 Task: Rotate the triangle shape at 90 degrees in the anticlockwise direction.
Action: Mouse moved to (115, 83)
Screenshot: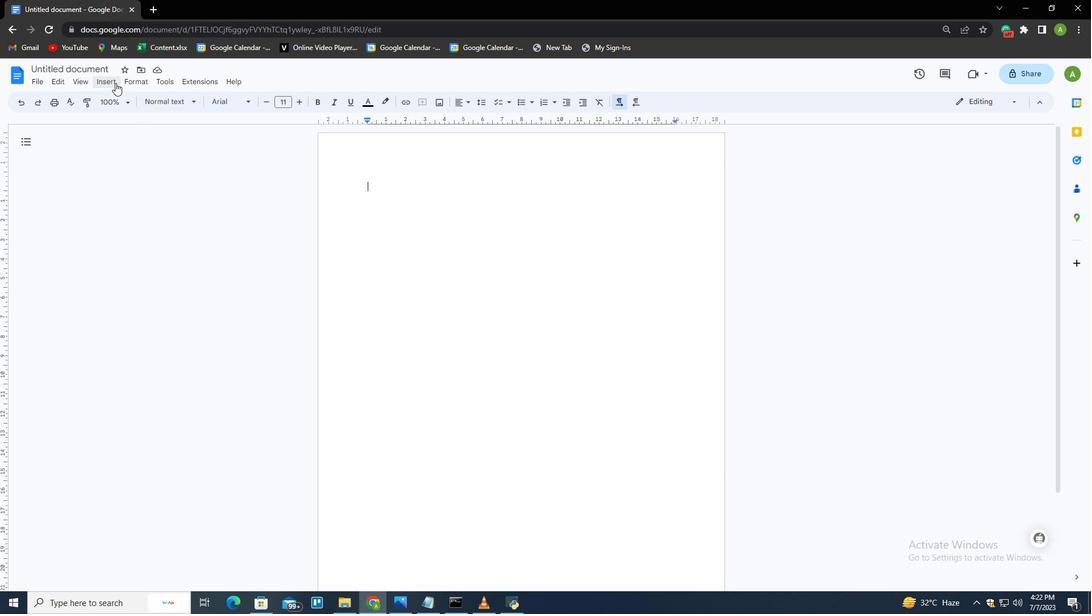 
Action: Mouse pressed left at (115, 83)
Screenshot: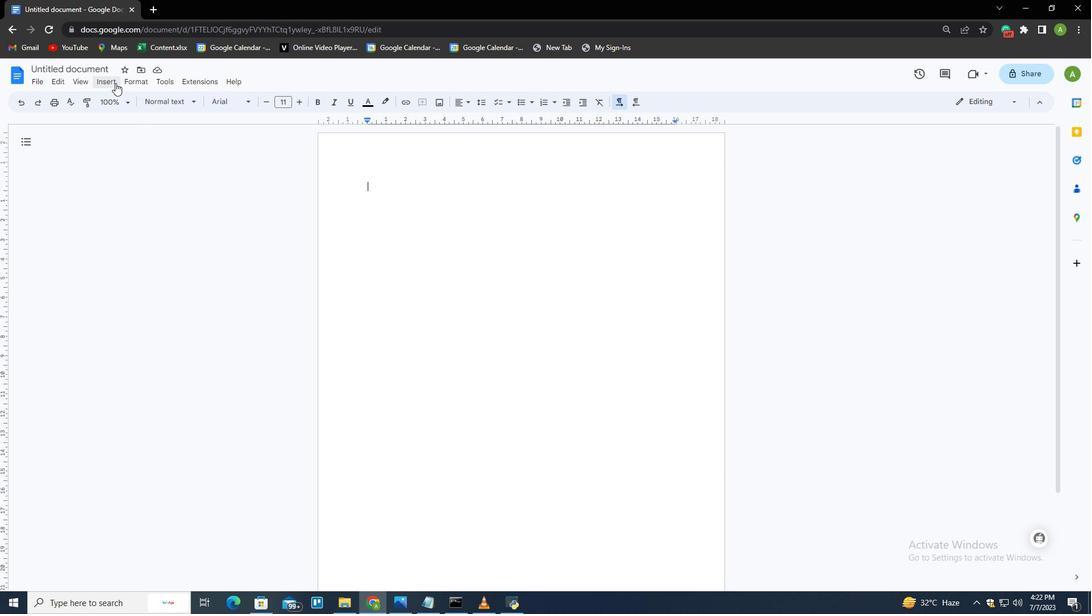 
Action: Mouse moved to (133, 135)
Screenshot: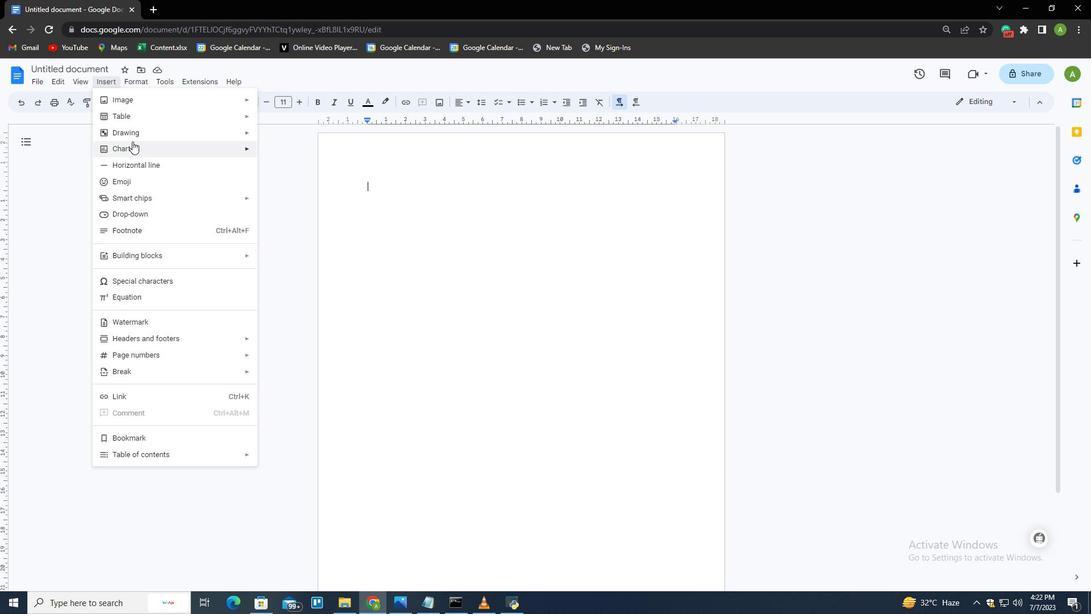 
Action: Mouse pressed left at (133, 135)
Screenshot: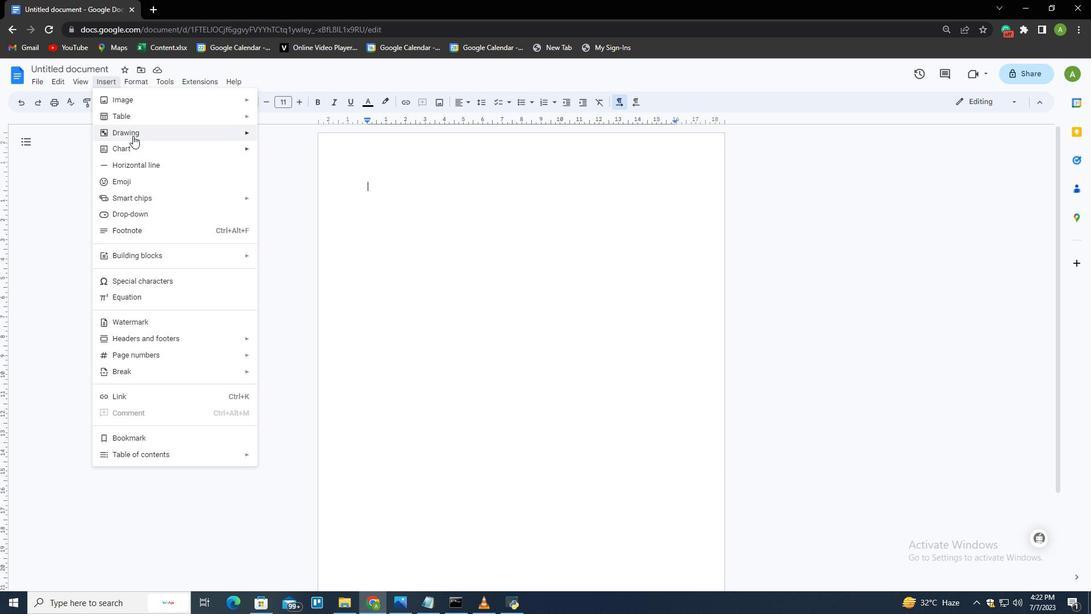 
Action: Mouse moved to (280, 138)
Screenshot: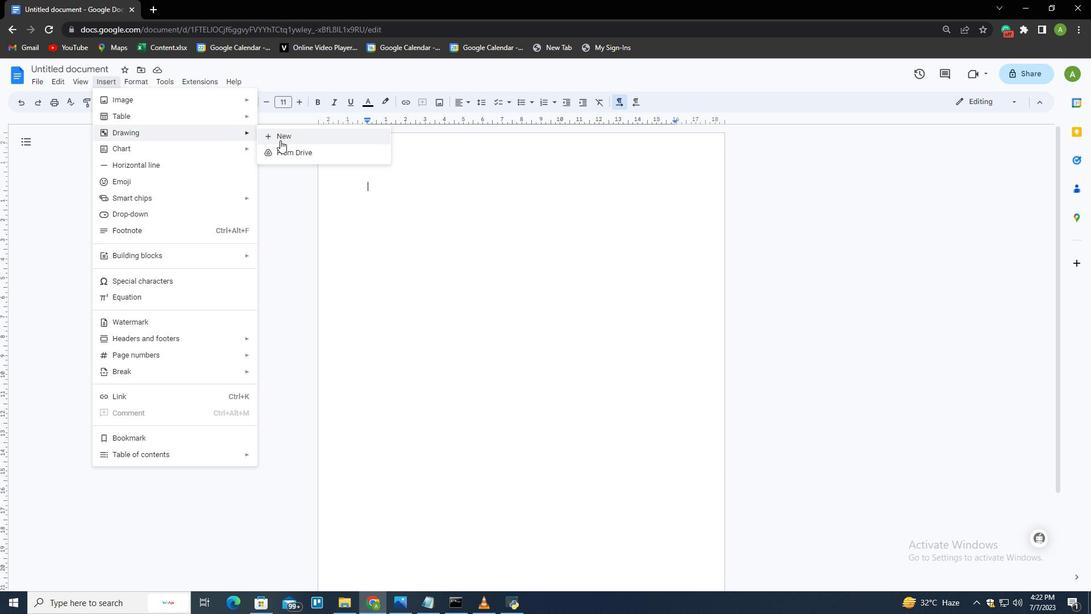 
Action: Mouse pressed left at (280, 138)
Screenshot: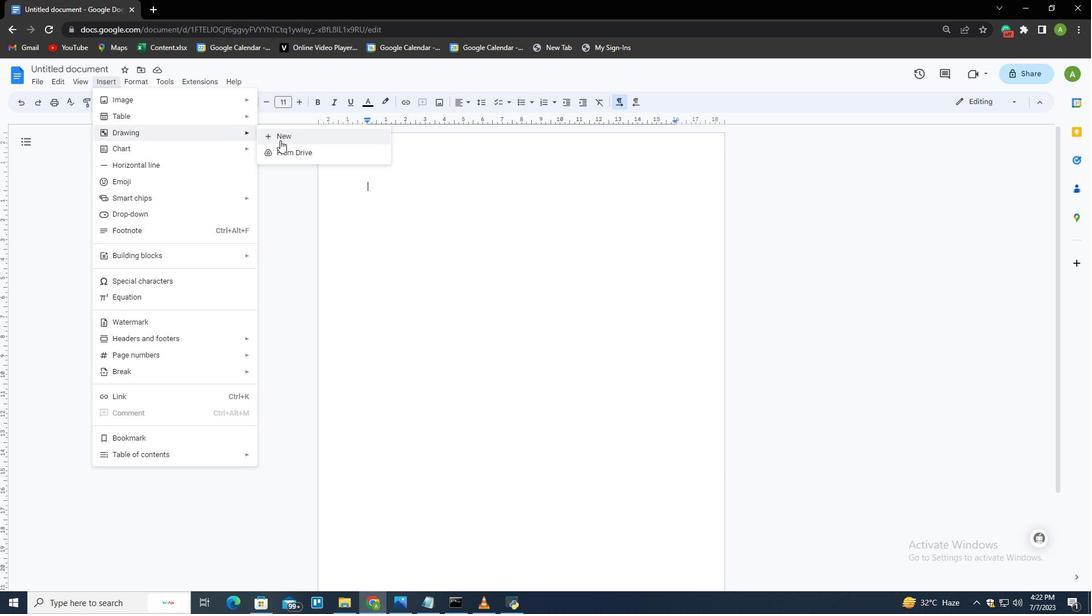 
Action: Mouse moved to (402, 125)
Screenshot: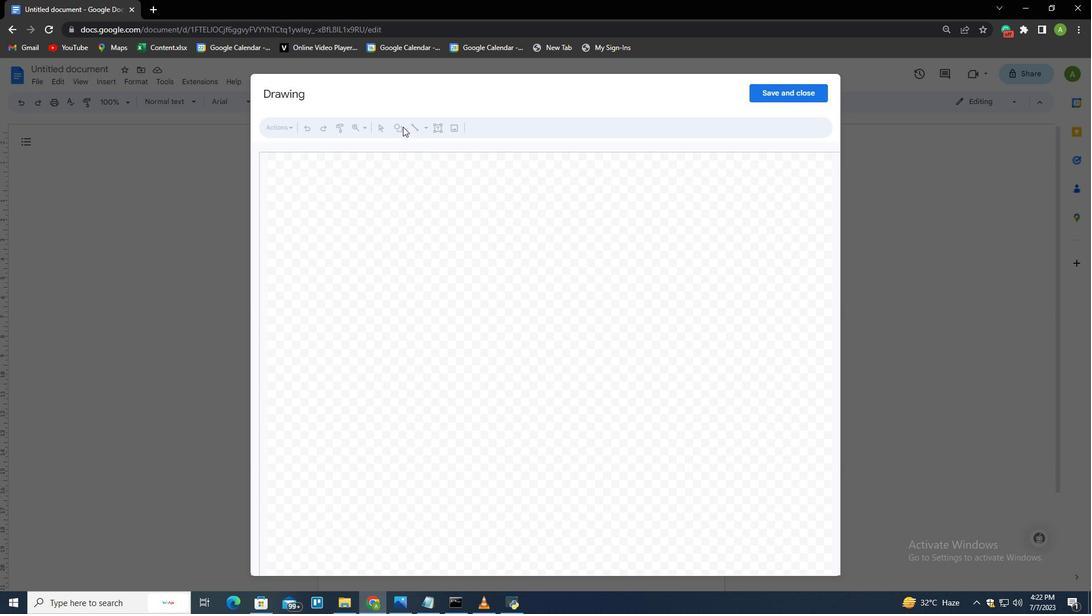 
Action: Mouse pressed left at (402, 125)
Screenshot: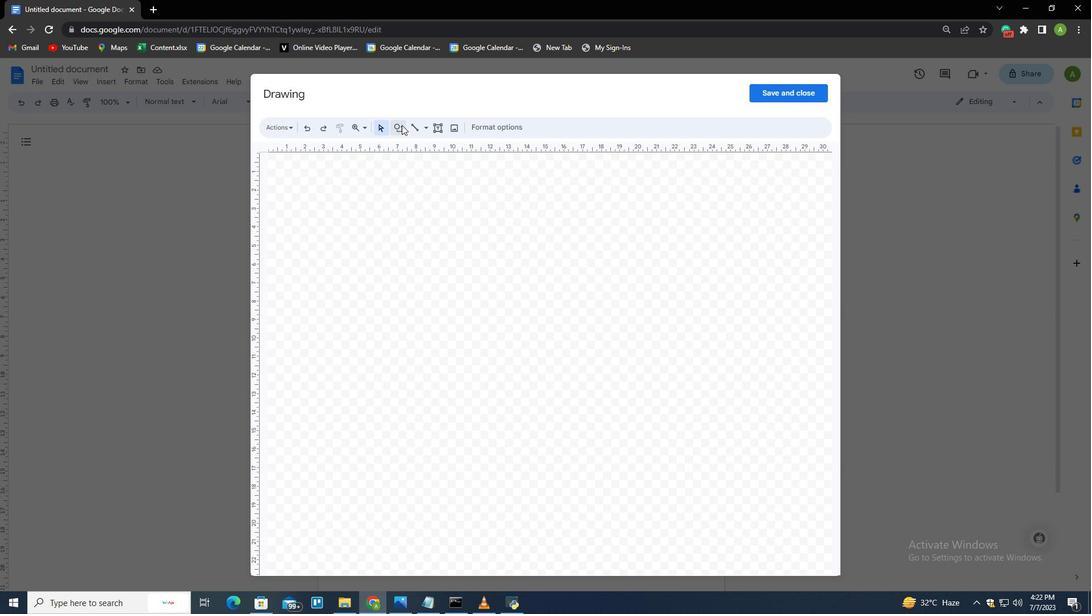 
Action: Mouse moved to (413, 147)
Screenshot: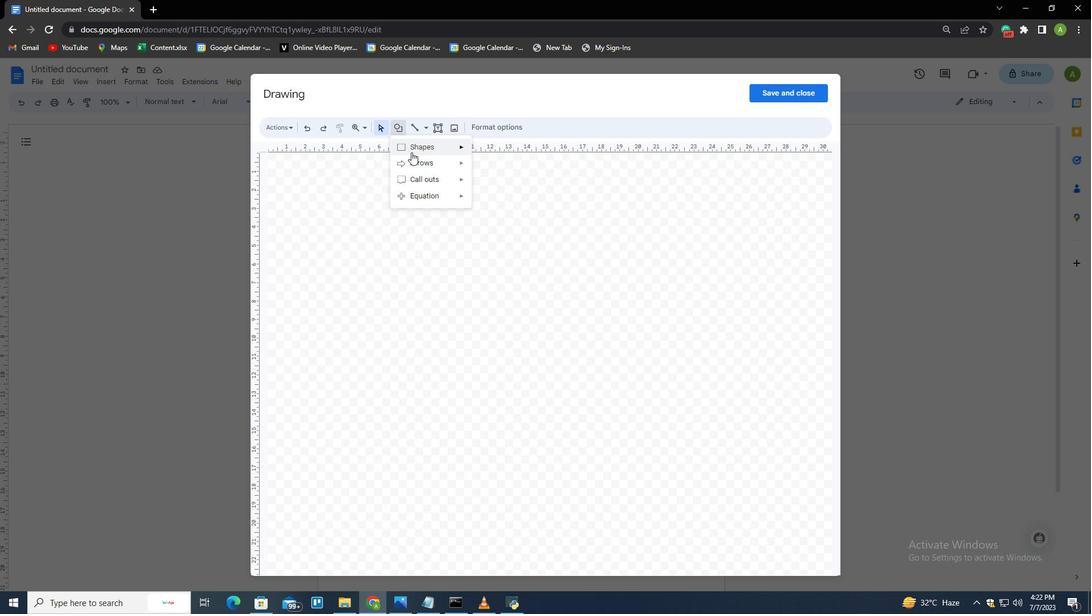 
Action: Mouse pressed left at (413, 147)
Screenshot: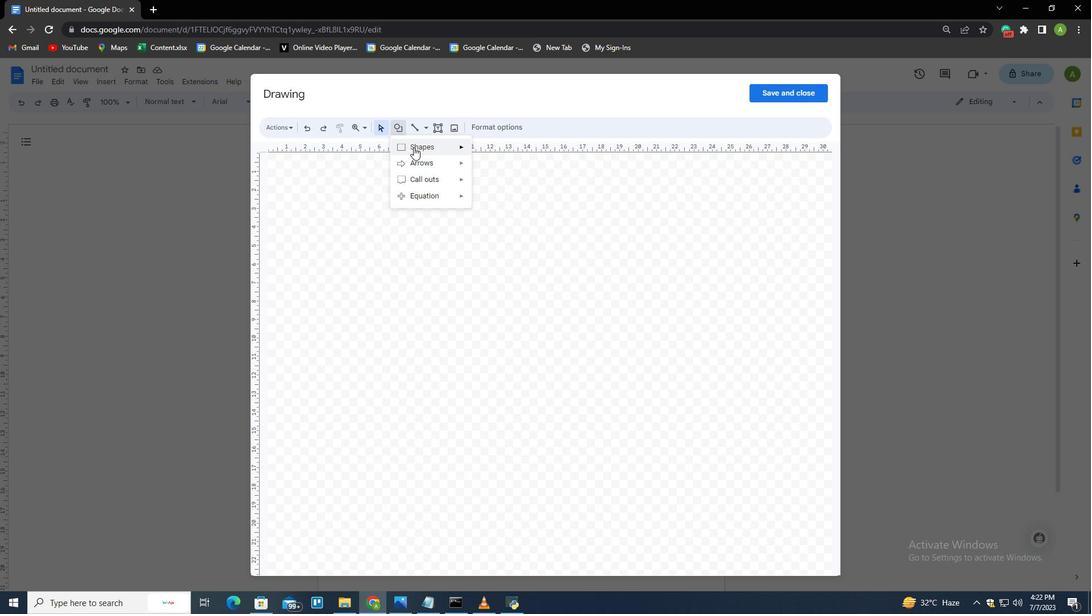 
Action: Mouse moved to (489, 170)
Screenshot: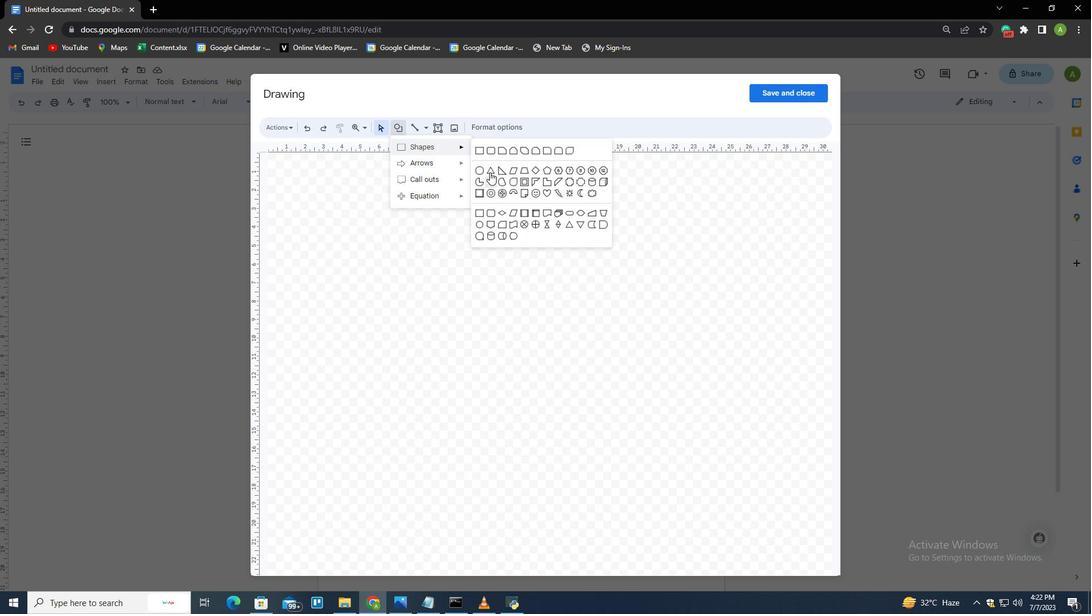 
Action: Mouse pressed left at (489, 170)
Screenshot: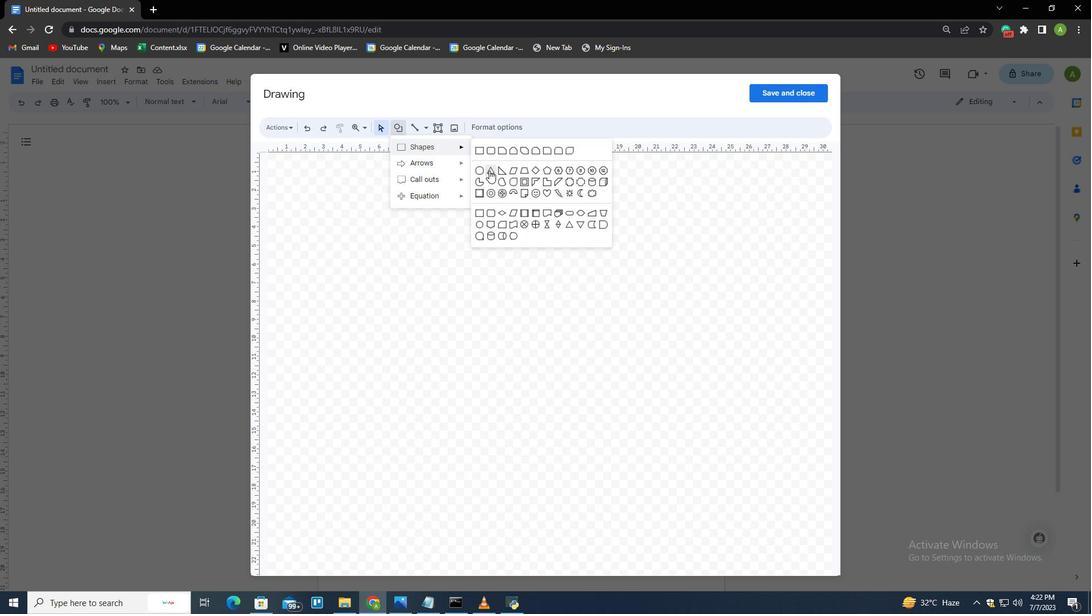 
Action: Mouse moved to (447, 287)
Screenshot: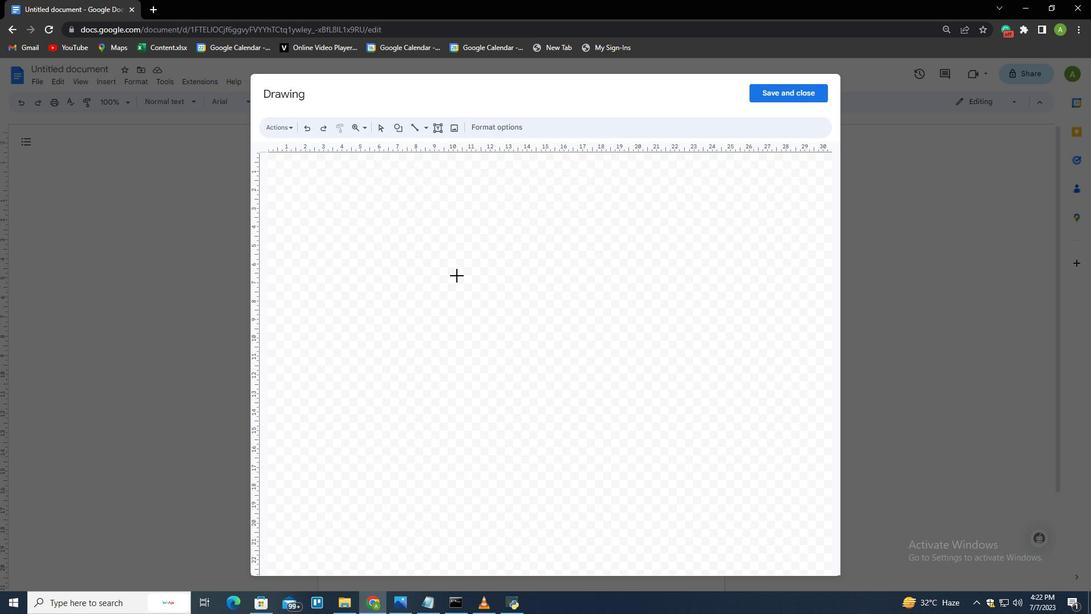 
Action: Mouse pressed left at (447, 287)
Screenshot: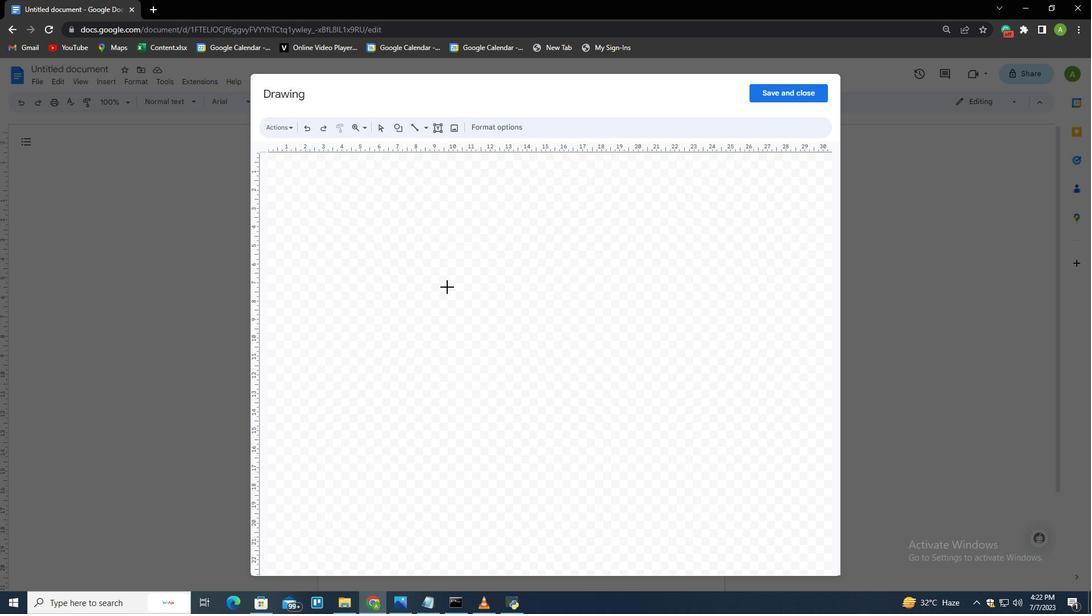 
Action: Mouse moved to (288, 127)
Screenshot: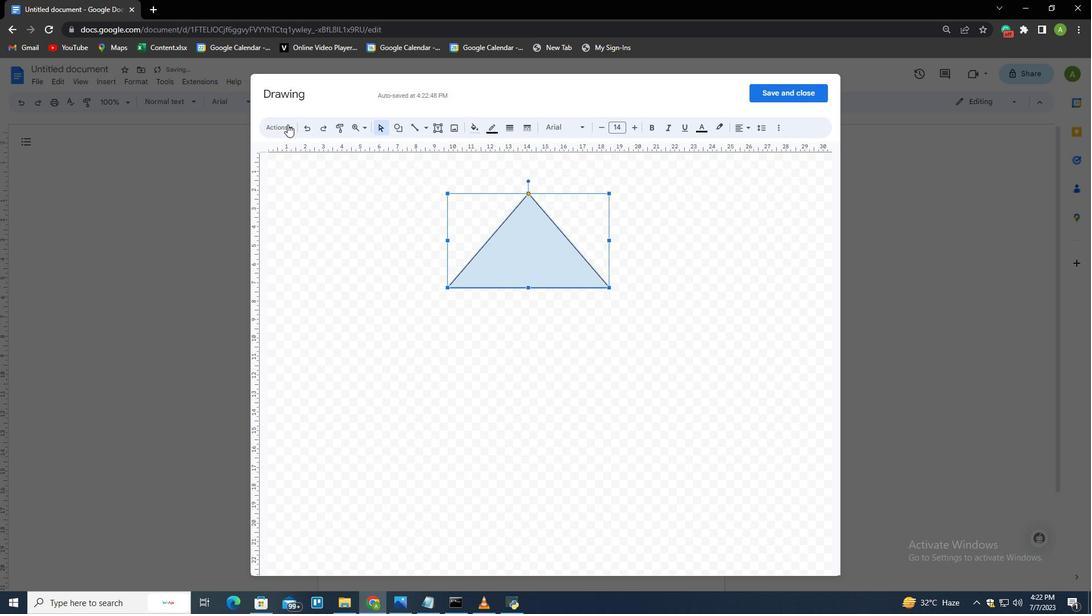 
Action: Mouse pressed left at (288, 127)
Screenshot: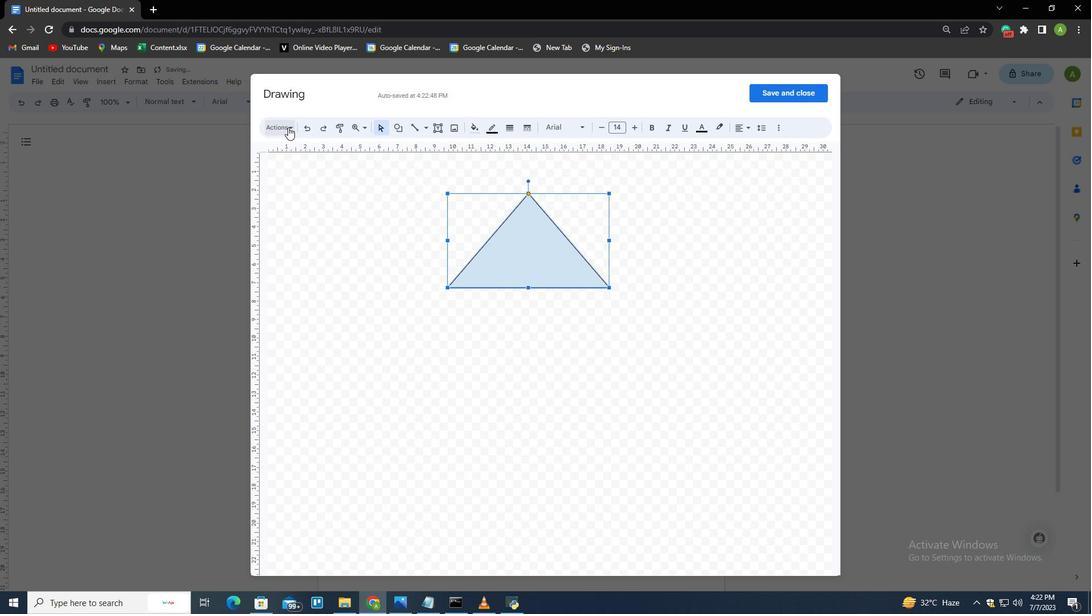 
Action: Mouse moved to (305, 353)
Screenshot: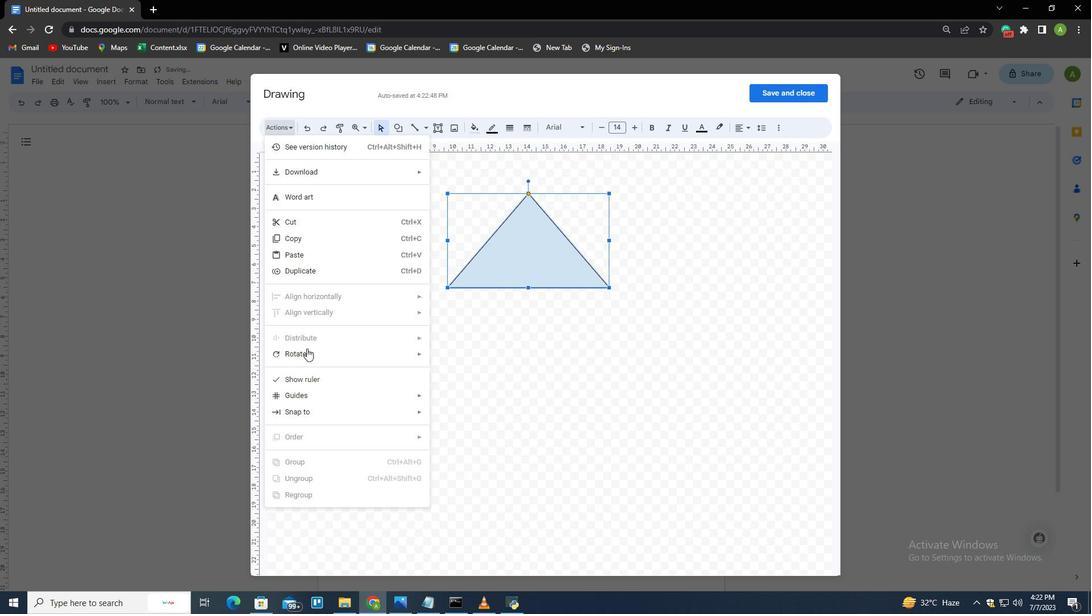 
Action: Mouse pressed left at (305, 353)
Screenshot: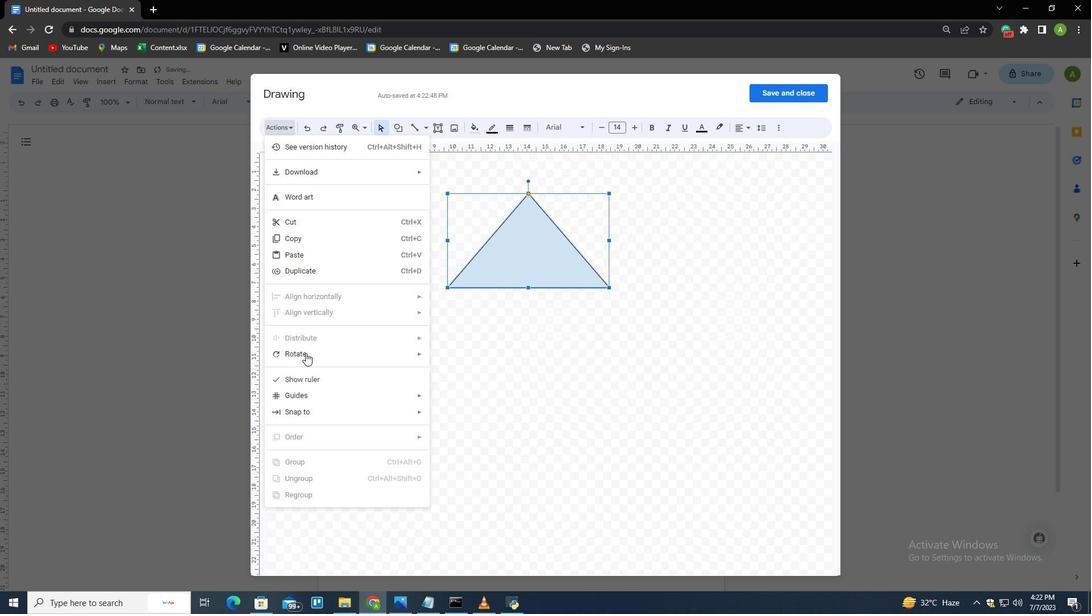 
Action: Mouse moved to (489, 376)
Screenshot: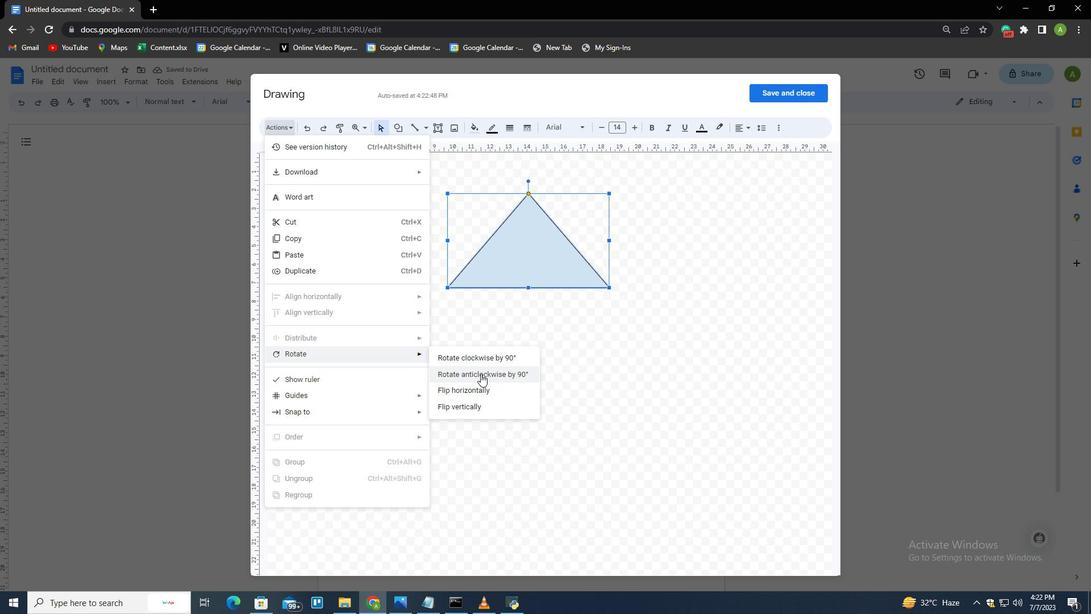 
Action: Mouse pressed left at (489, 376)
Screenshot: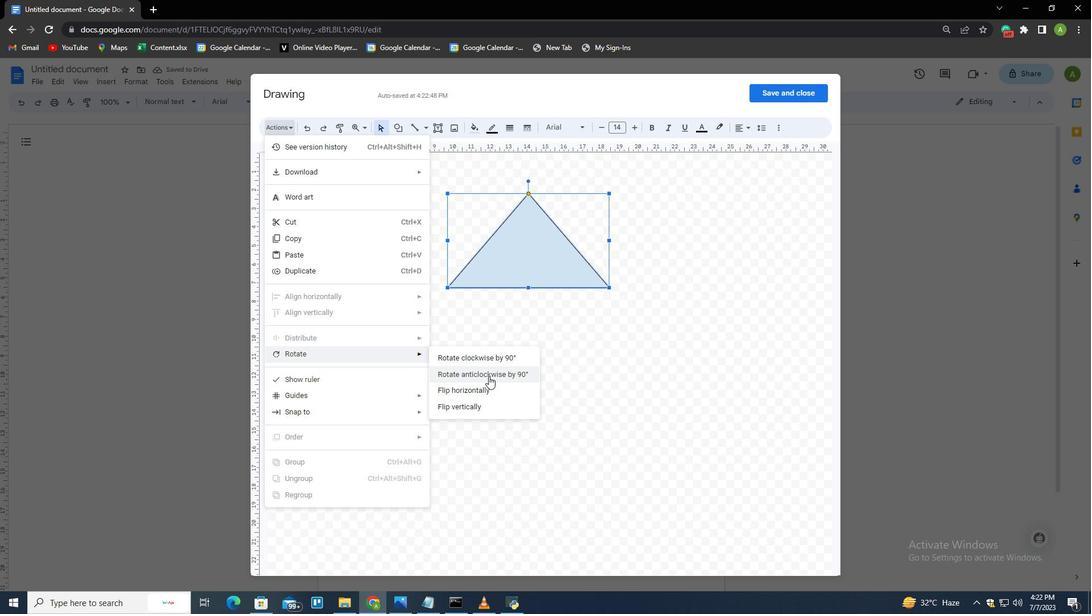 
Action: Mouse pressed left at (489, 376)
Screenshot: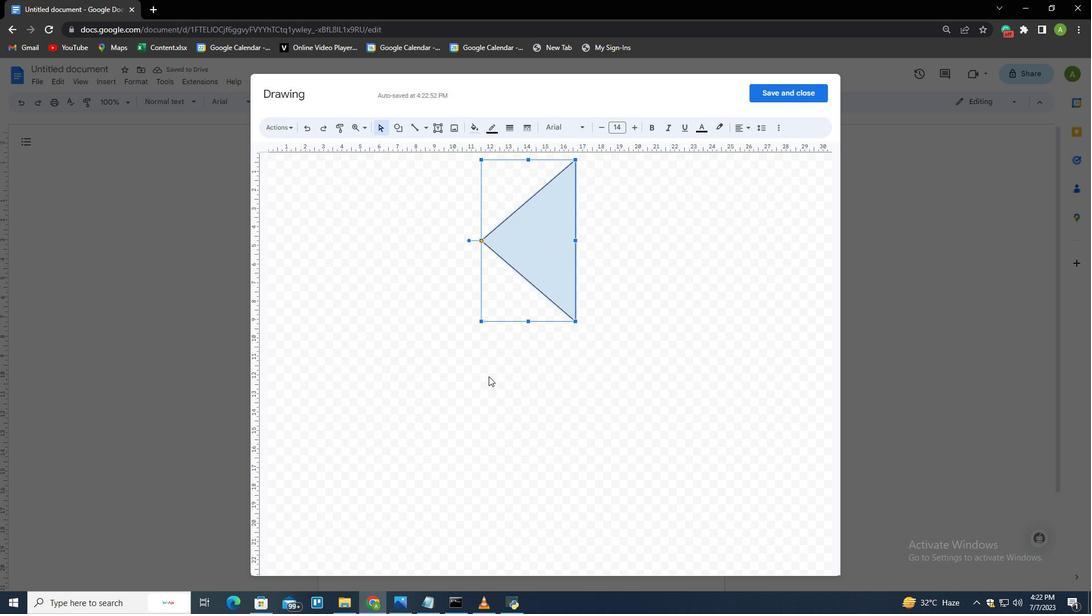 
